 Task: Set an out-of-office reply in Outlook with the message: 'Thank you for your email. I am currently out of the office and will have limited access to email. During this time, I may not be able to respond immediately. If your matter is urgent, please contact Mr. Shubham at shubhamjain3991@outlook.com.' Set the start time to 8/15/2023 12:30 PM and end time to 8/19/2023 1:30 PM.
Action: Mouse moved to (38, 22)
Screenshot: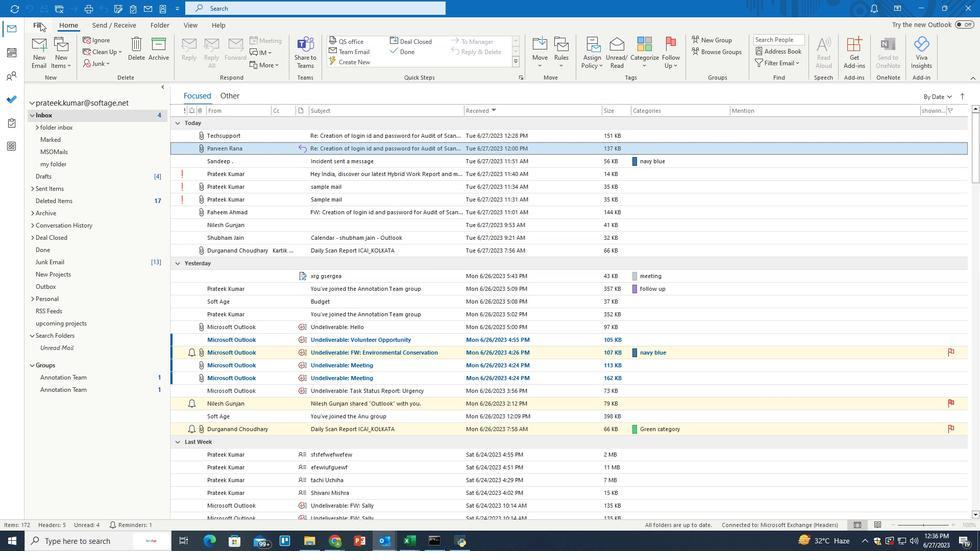 
Action: Mouse pressed left at (38, 22)
Screenshot: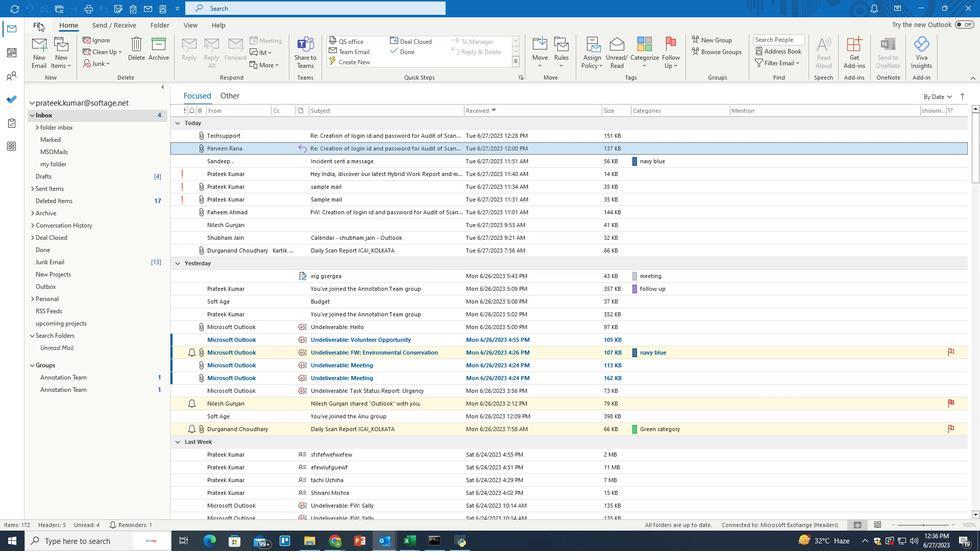
Action: Mouse moved to (119, 214)
Screenshot: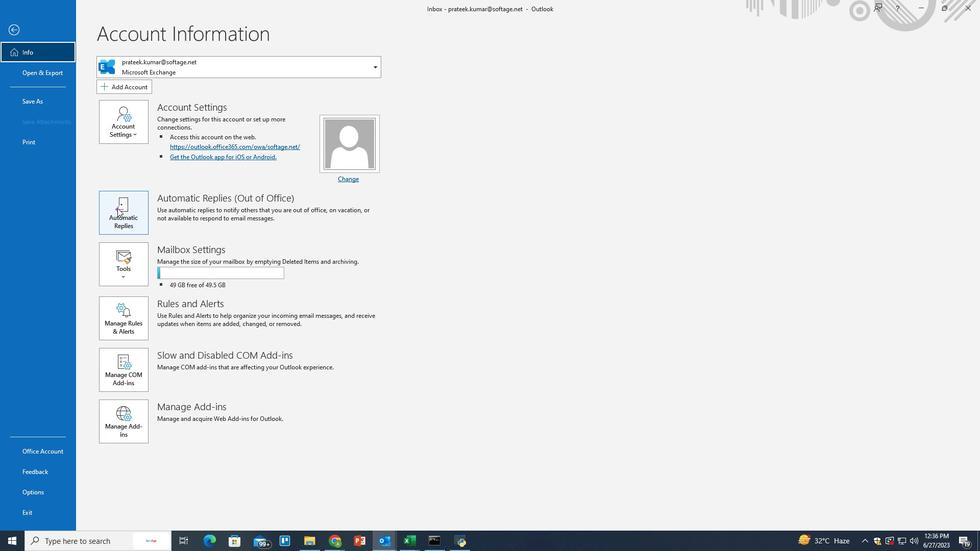 
Action: Mouse pressed left at (119, 214)
Screenshot: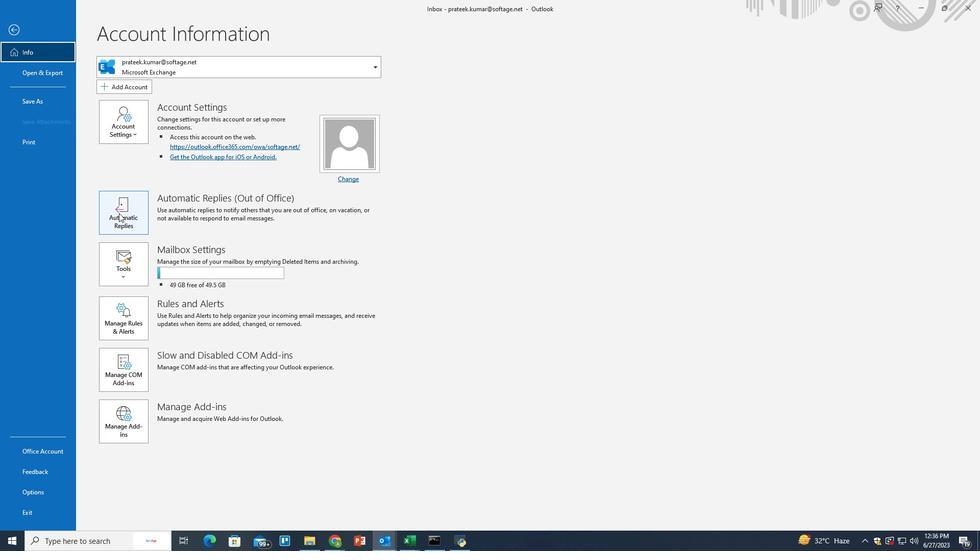 
Action: Mouse moved to (359, 163)
Screenshot: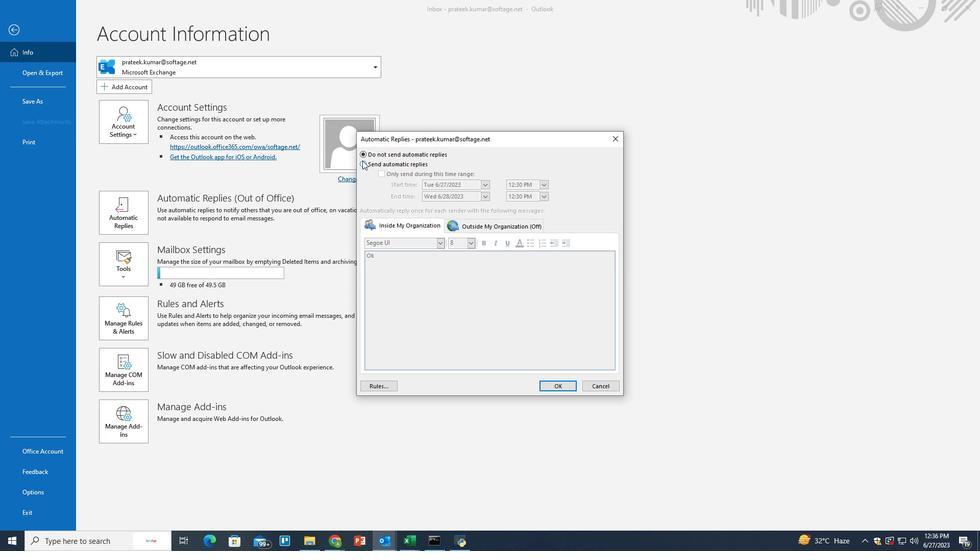
Action: Mouse pressed left at (359, 163)
Screenshot: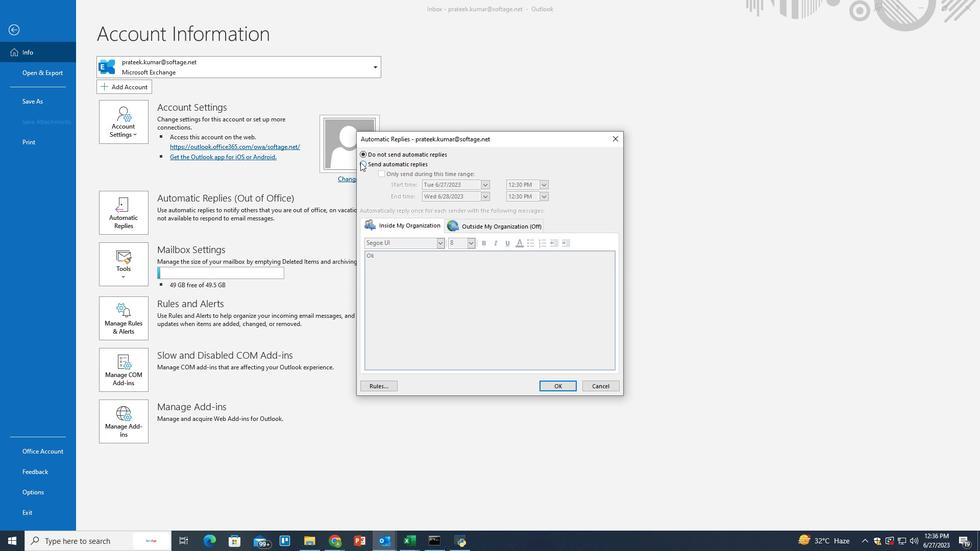 
Action: Mouse moved to (363, 164)
Screenshot: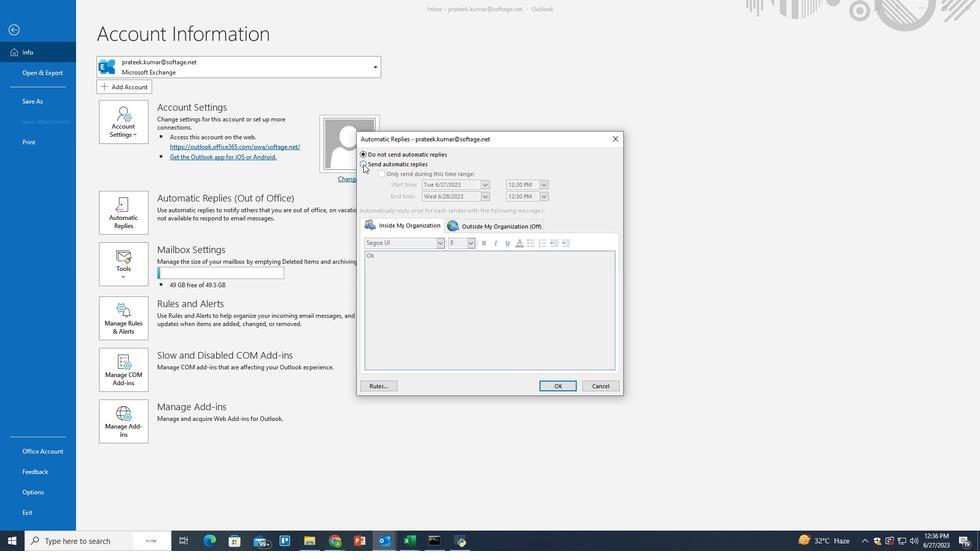 
Action: Mouse pressed left at (363, 164)
Screenshot: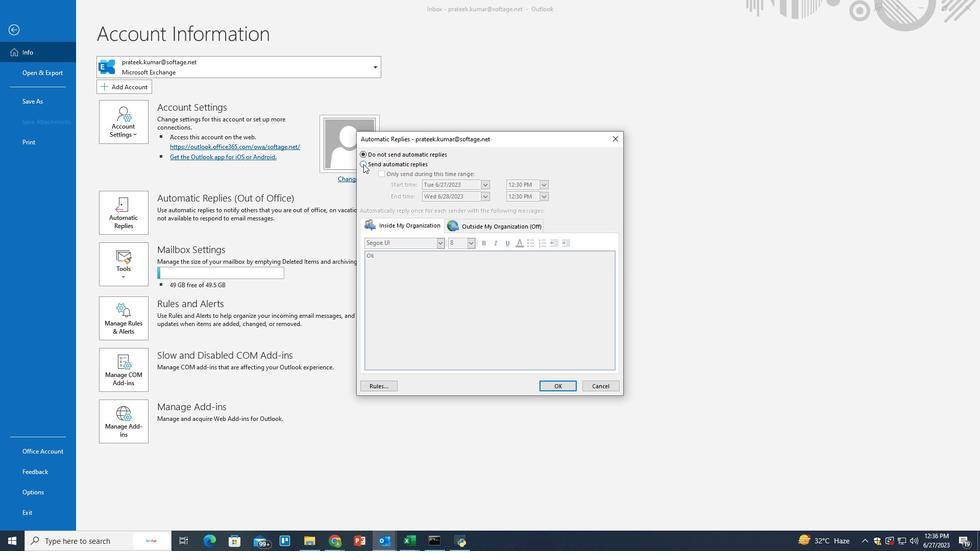 
Action: Mouse moved to (385, 171)
Screenshot: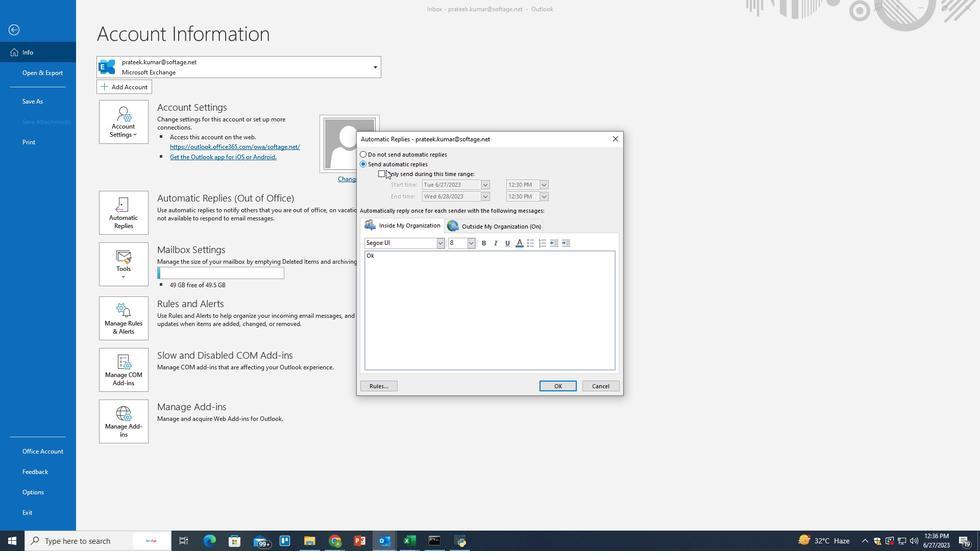 
Action: Mouse pressed left at (385, 171)
Screenshot: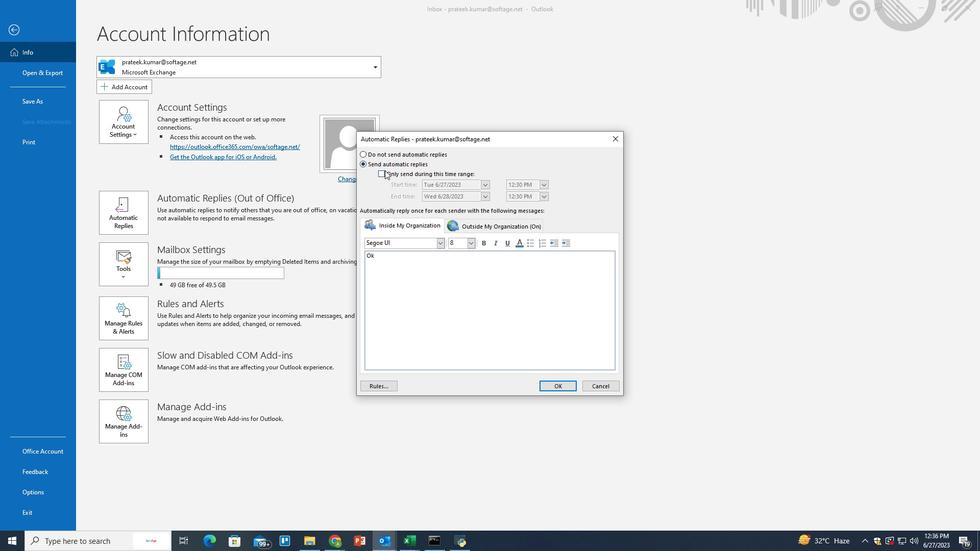 
Action: Mouse moved to (483, 186)
Screenshot: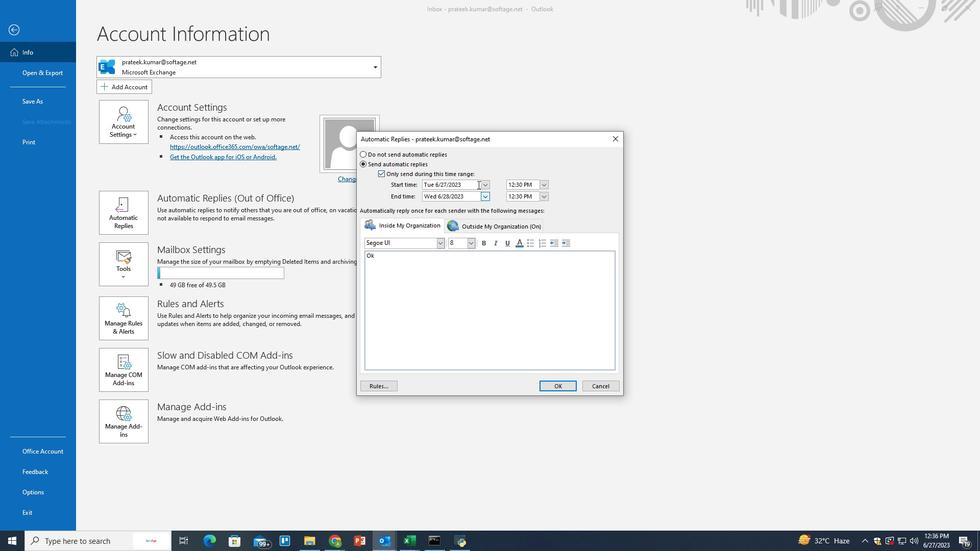 
Action: Mouse pressed left at (483, 186)
Screenshot: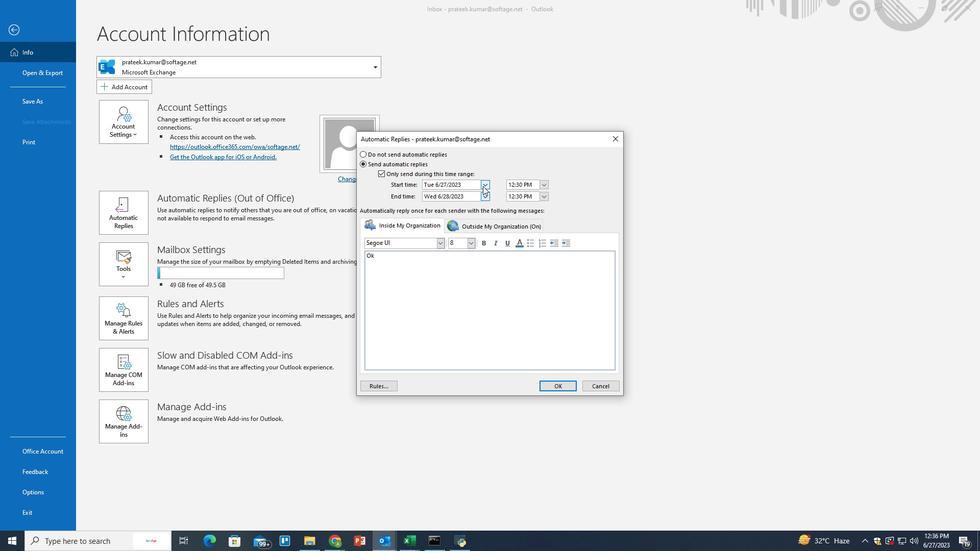 
Action: Mouse moved to (483, 191)
Screenshot: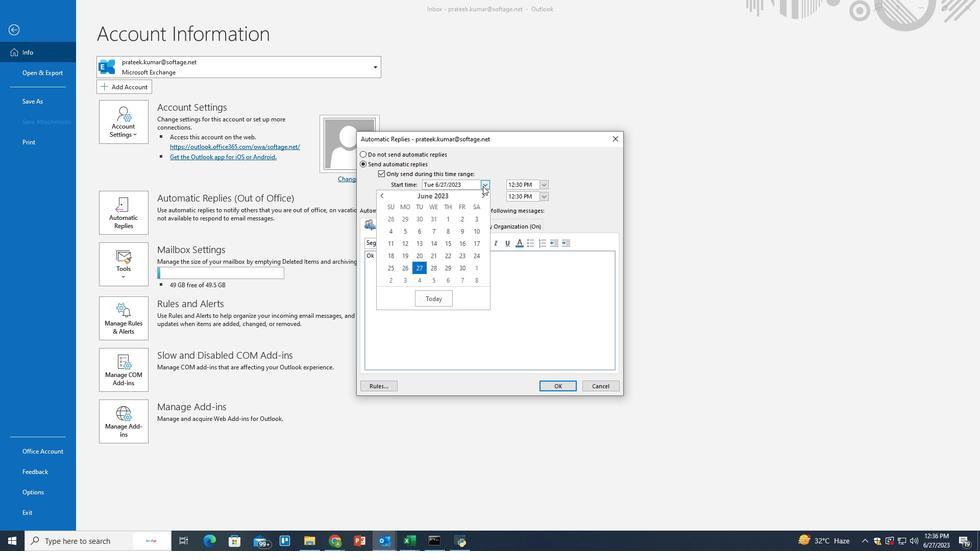 
Action: Mouse pressed left at (483, 191)
Screenshot: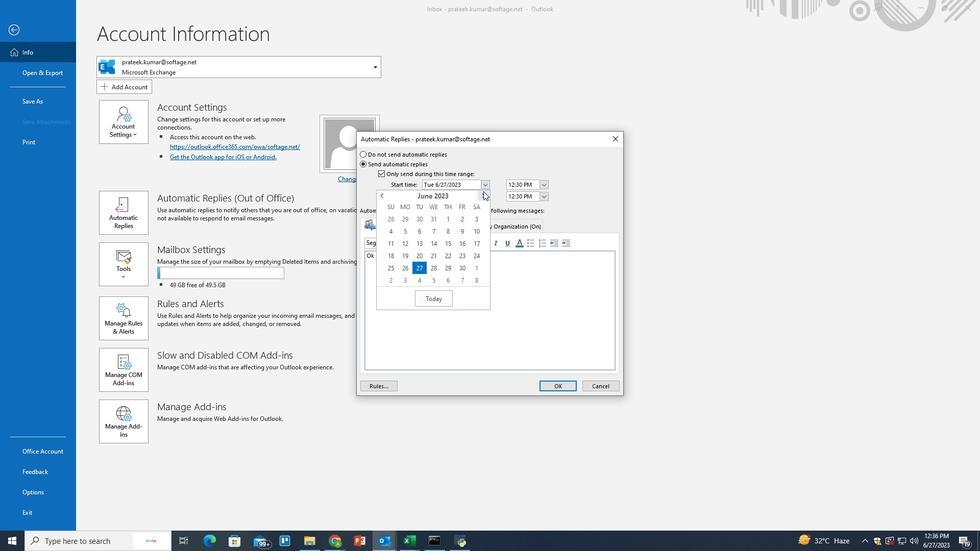 
Action: Mouse pressed left at (483, 191)
Screenshot: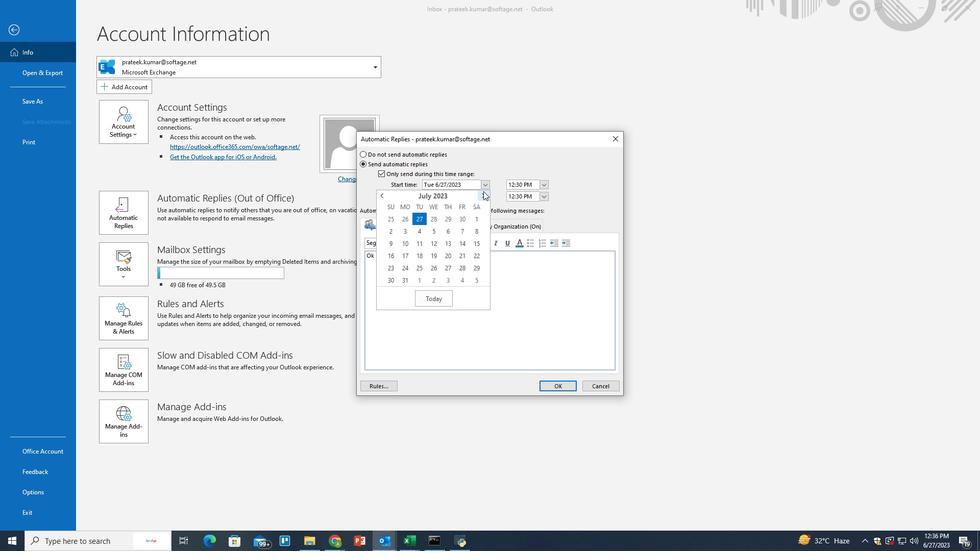 
Action: Mouse moved to (420, 244)
Screenshot: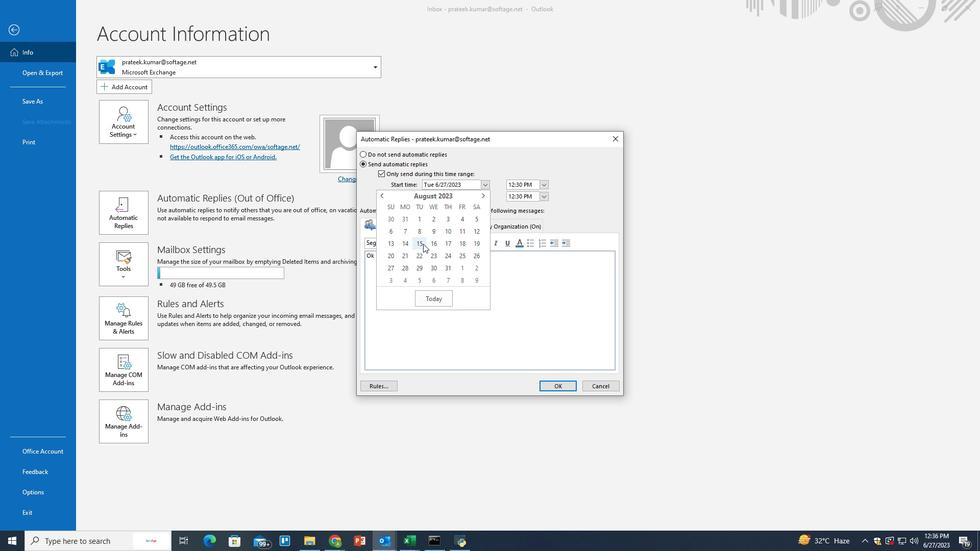 
Action: Mouse pressed left at (420, 244)
Screenshot: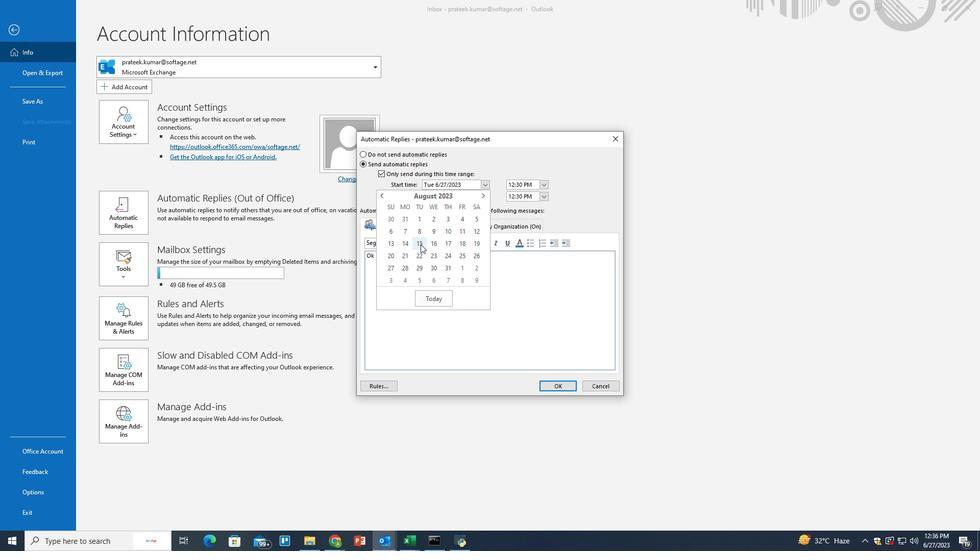 
Action: Mouse moved to (484, 198)
Screenshot: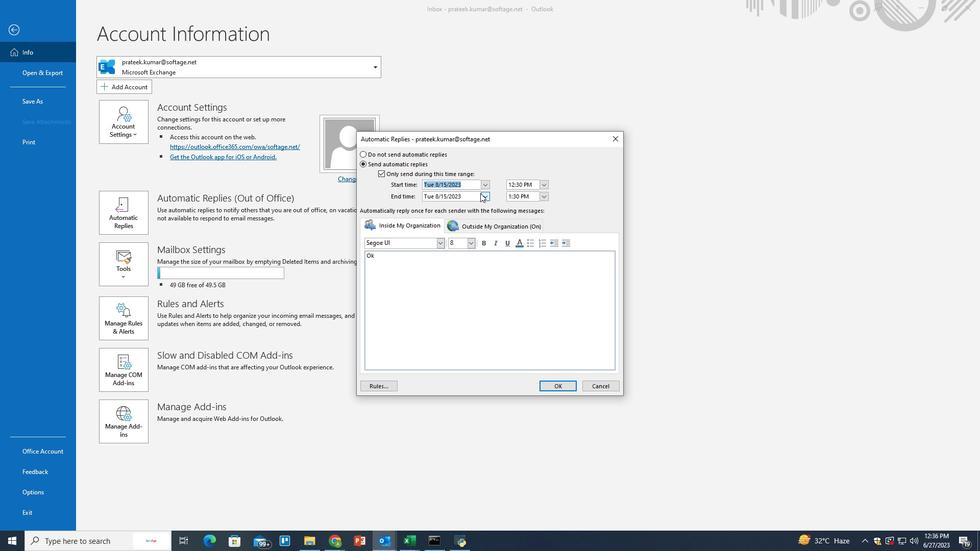 
Action: Mouse pressed left at (484, 198)
Screenshot: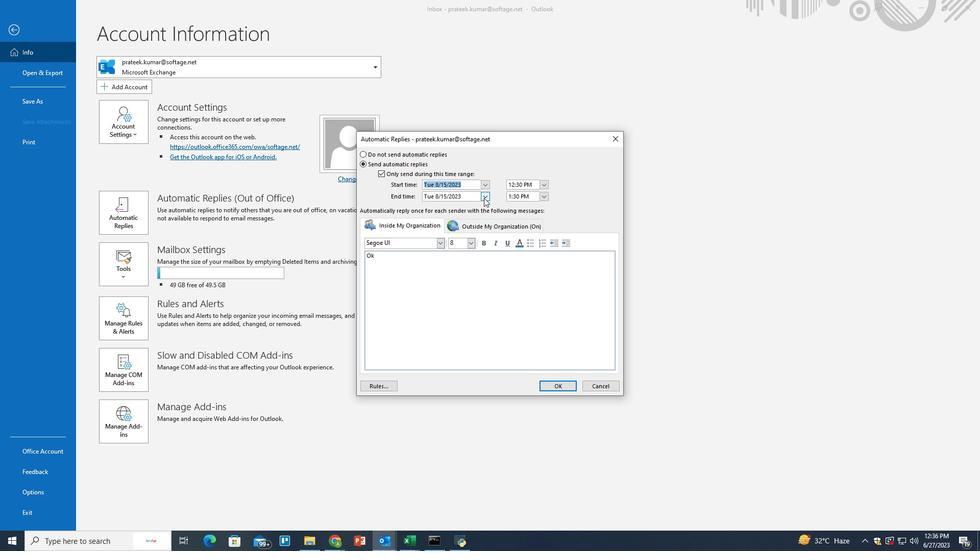 
Action: Mouse moved to (476, 253)
Screenshot: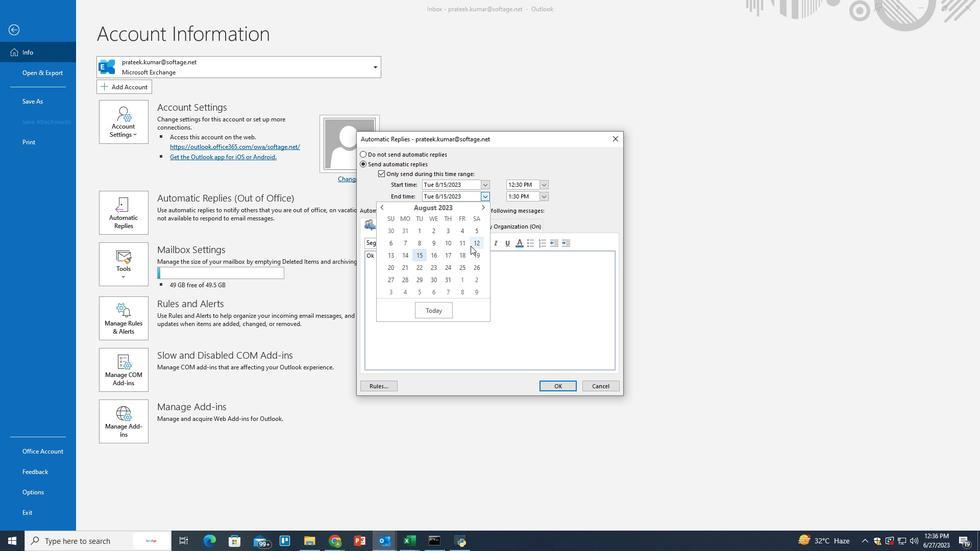 
Action: Mouse pressed left at (476, 253)
Screenshot: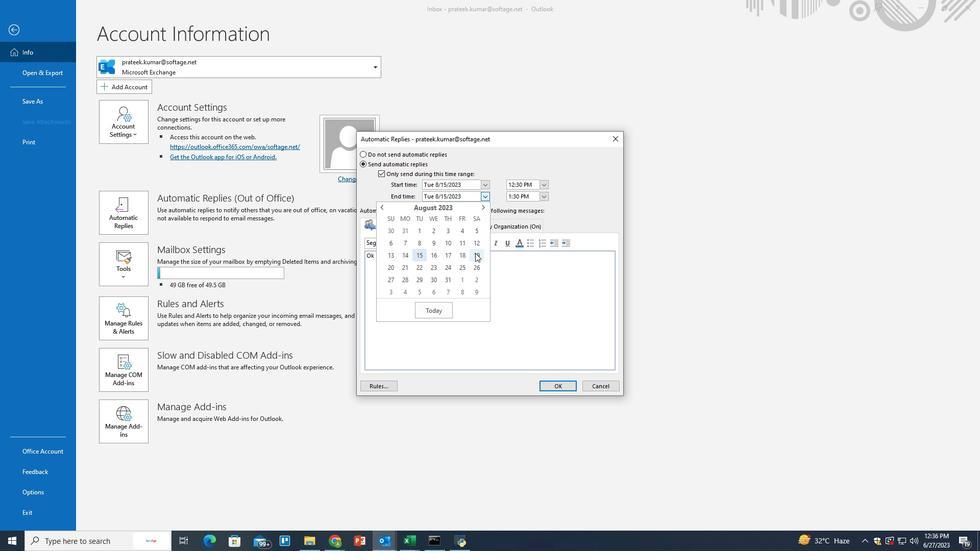 
Action: Mouse moved to (444, 267)
Screenshot: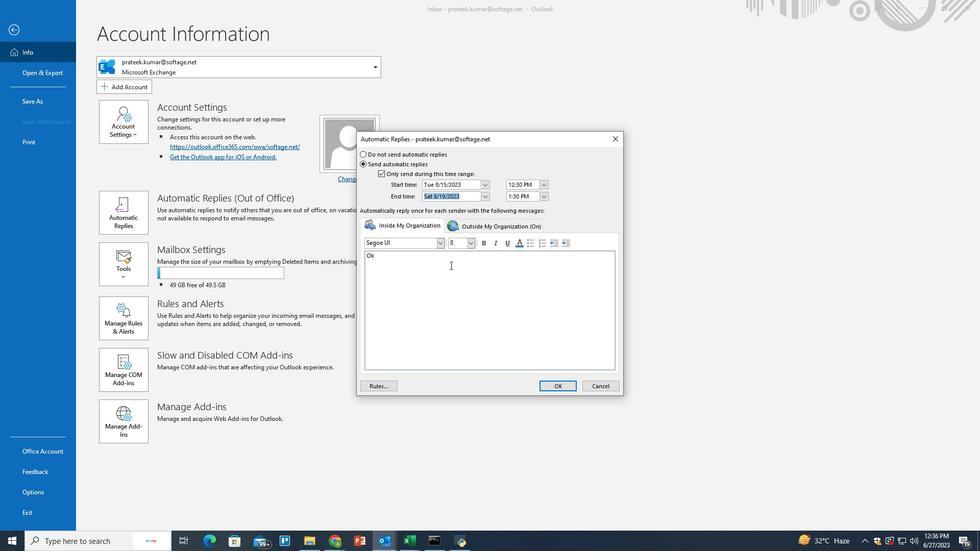 
Action: Mouse pressed left at (444, 267)
Screenshot: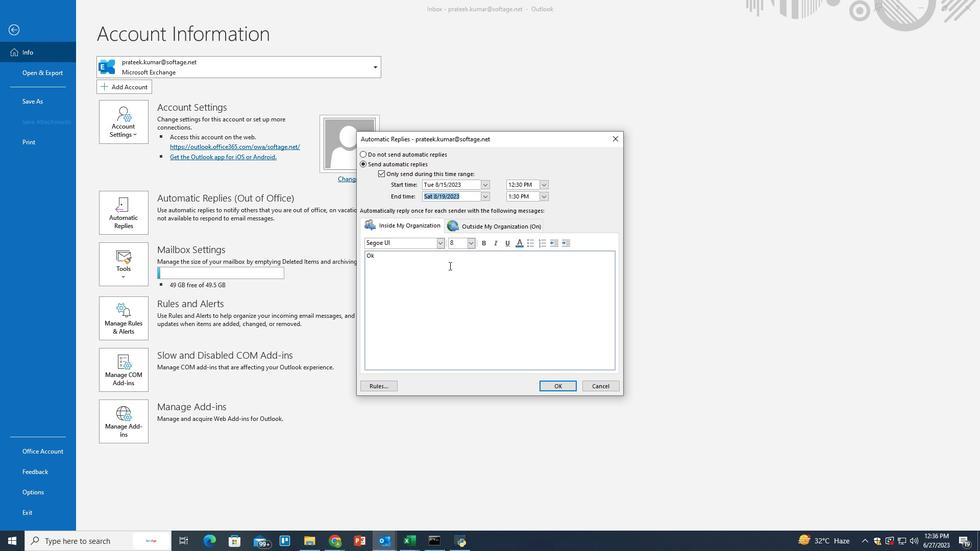 
Action: Key pressed <Key.backspace><Key.backspace><Key.shift>Thank<Key.space>you<Key.space>for<Key.space>your<Key.space>email.<Key.space><Key.shift>I<Key.space>wanted<Key.space>to<Key.space>inform<Key.space>you<Key.space>that<Key.space><Key.shift><Key.shift>I<Key.space>am<Key.space>currently<Key.space>out<Key.space>of<Key.space>the<Key.space>office<Key.space>and<Key.space>will<Key.space>have<Key.space>limited<Key.space>access<Key.space>to<Key.space>email.<Key.space><Key.shift>During<Key.space>this<Key.space>time,<Key.space><Key.shift>I<Key.space>ay<Key.backspace><Key.backspace>may<Key.space>not<Key.space>ve<Key.space>a<Key.backspace><Key.backspace><Key.backspace><Key.backspace>be<Key.space>able<Key.space>to<Key.space>responce<Key.backspace><Key.backspace>se<Key.space>to<Key.space>your<Key.space>message<Key.space>immediately.<Key.space><Key.shift>If<Key.space>your<Key.space>matter<Key.space>is<Key.space>urgent,<Key.space>please<Key.space>reach<Key.space>out<Key.space>o<Key.backspace>to<Key.space><Key.shift>Mr<Key.space><Key.shift>Shubham<Key.space>at<Key.space>shubhamjain3991<Key.shift>@outlook.com
Screenshot: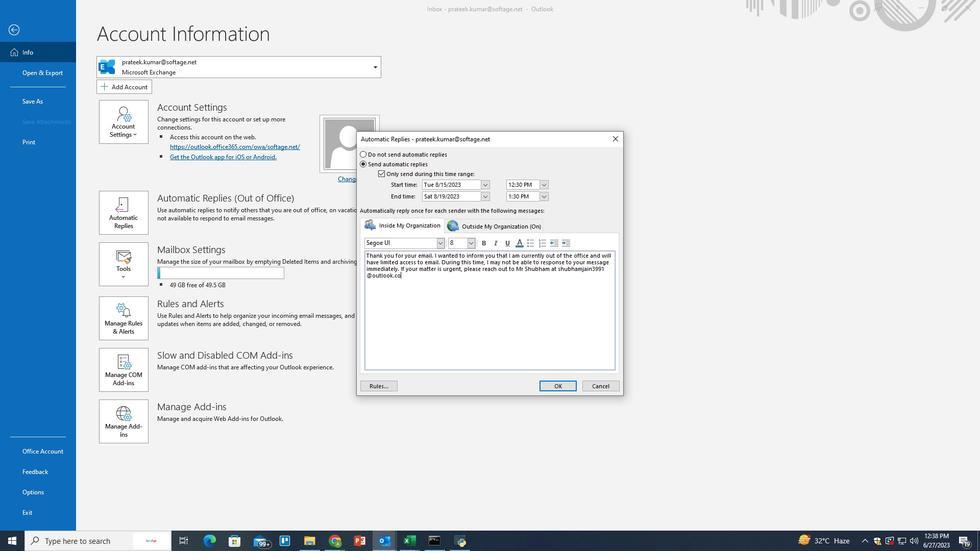 
Action: Mouse moved to (557, 387)
Screenshot: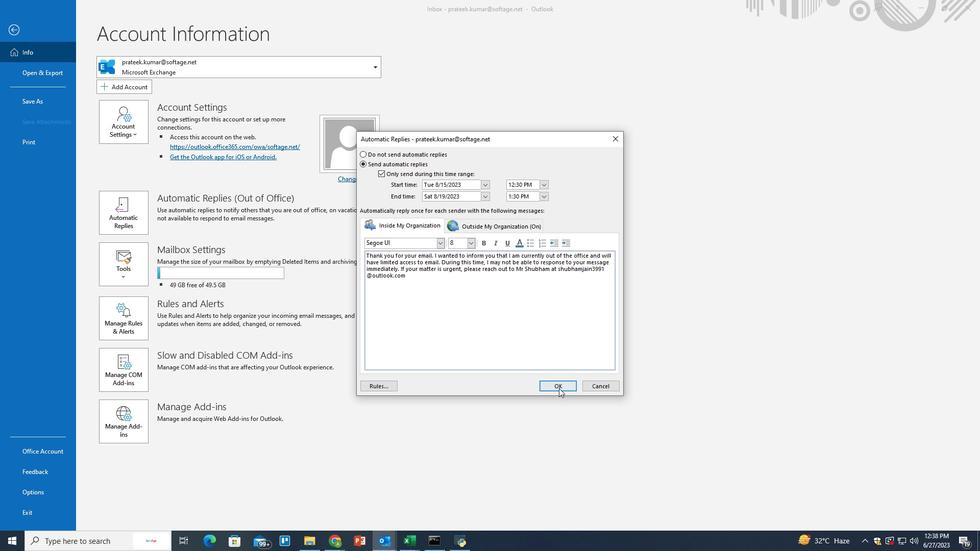 
Action: Mouse pressed left at (557, 387)
Screenshot: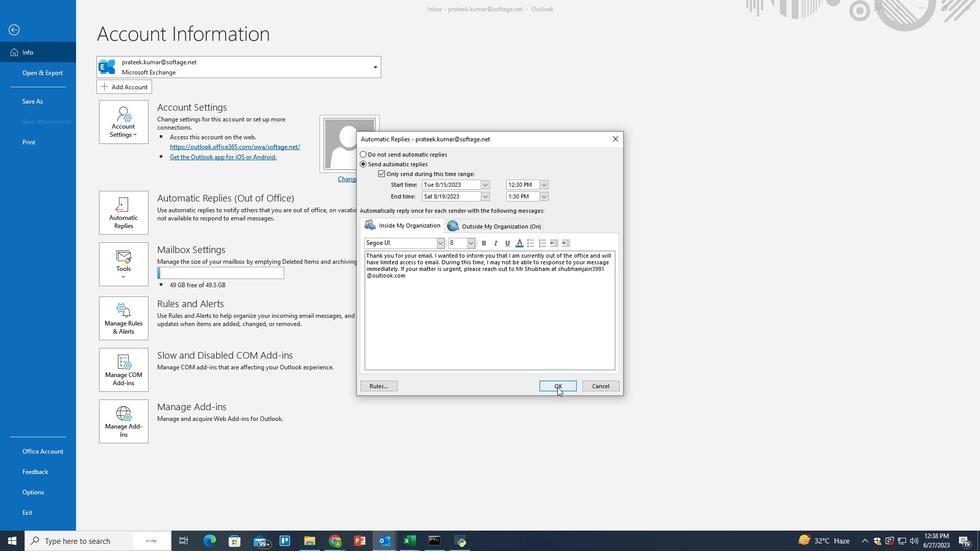 
Action: Mouse moved to (472, 292)
Screenshot: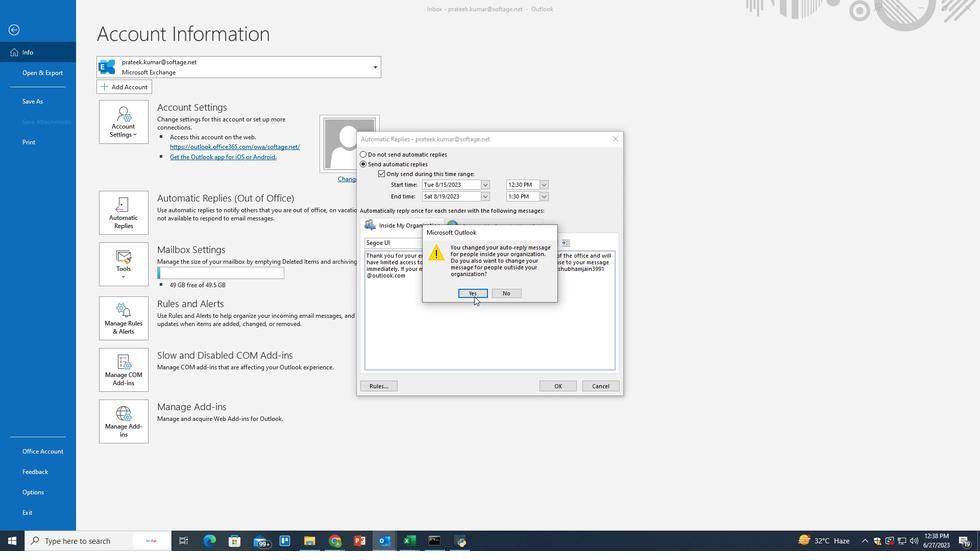 
Action: Mouse pressed left at (472, 292)
Screenshot: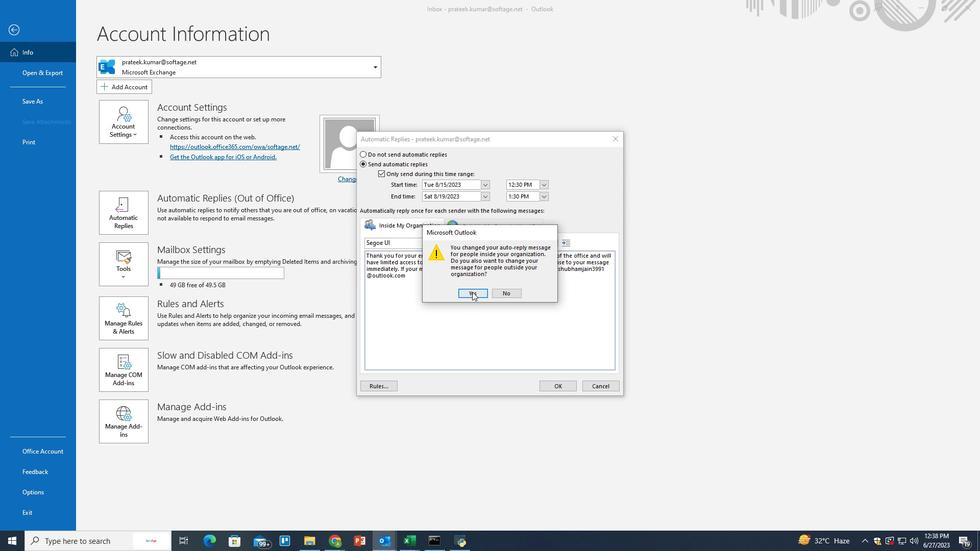 
Action: Mouse moved to (483, 299)
Screenshot: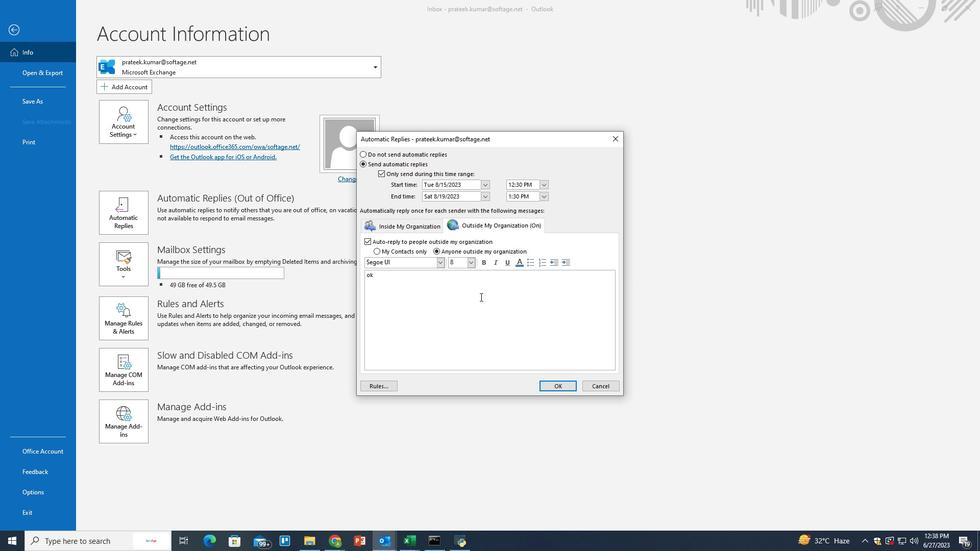 
